 Task: Plan a scenic drive along the Florida Keys from Key Largo, Florida, to Key West, Florida.
Action: Mouse moved to (228, 83)
Screenshot: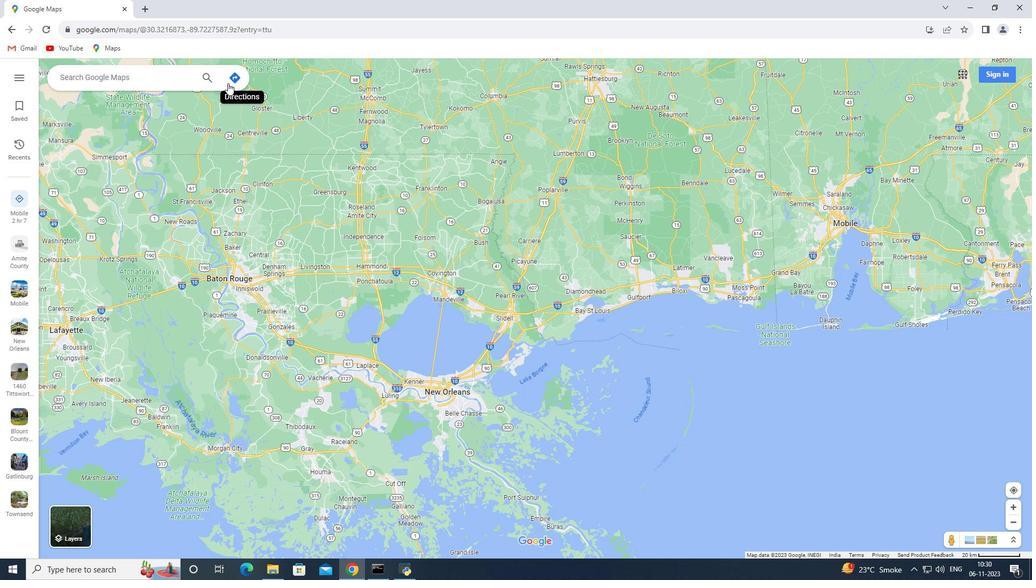 
Action: Mouse pressed left at (228, 83)
Screenshot: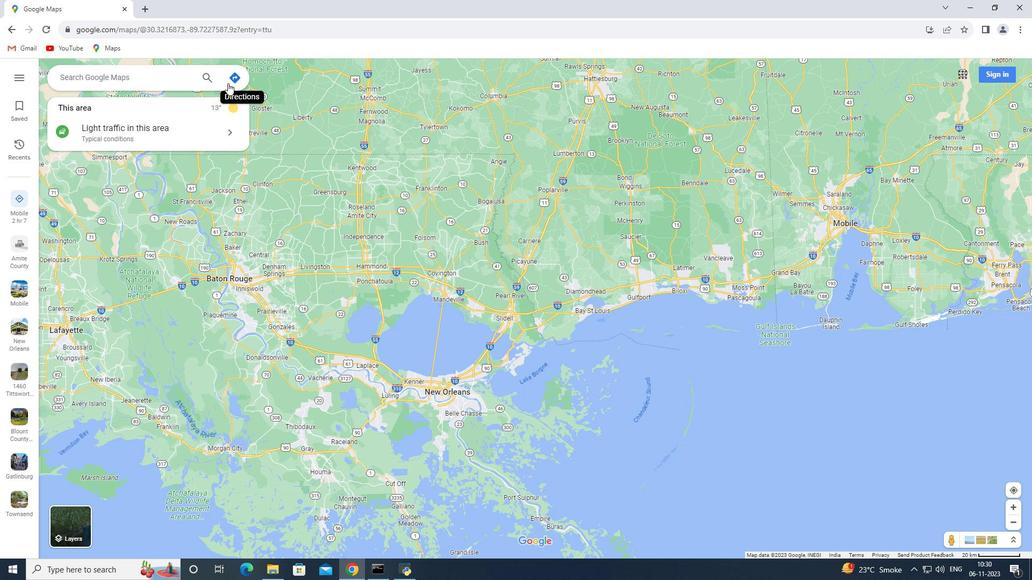 
Action: Mouse moved to (175, 108)
Screenshot: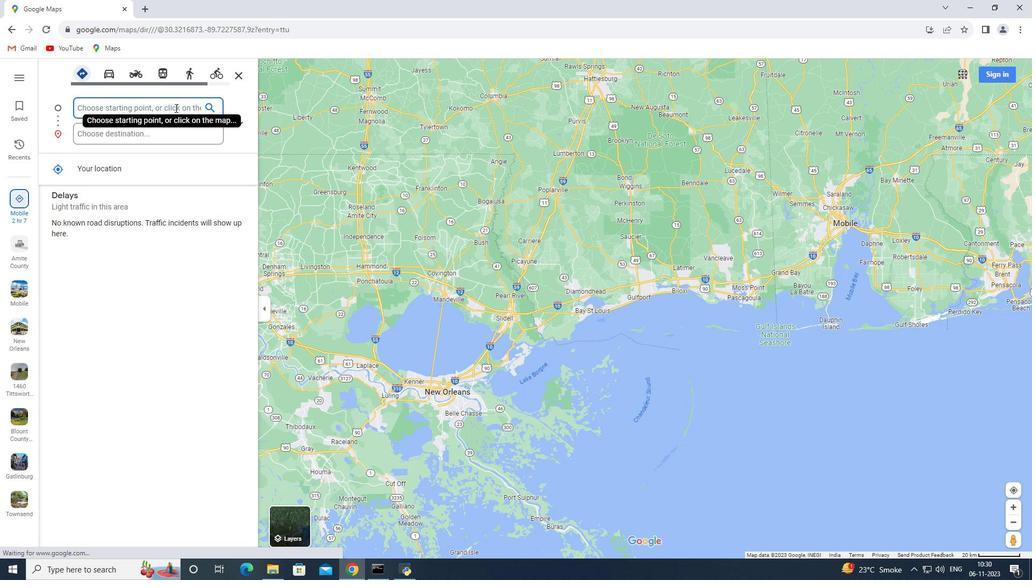 
Action: Key pressed <Key.shift_r><Key.shift_r><Key.shift_r><Key.shift_r>Key<Key.space><Key.shift_r>Largo,<Key.space><Key.shift>Florida
Screenshot: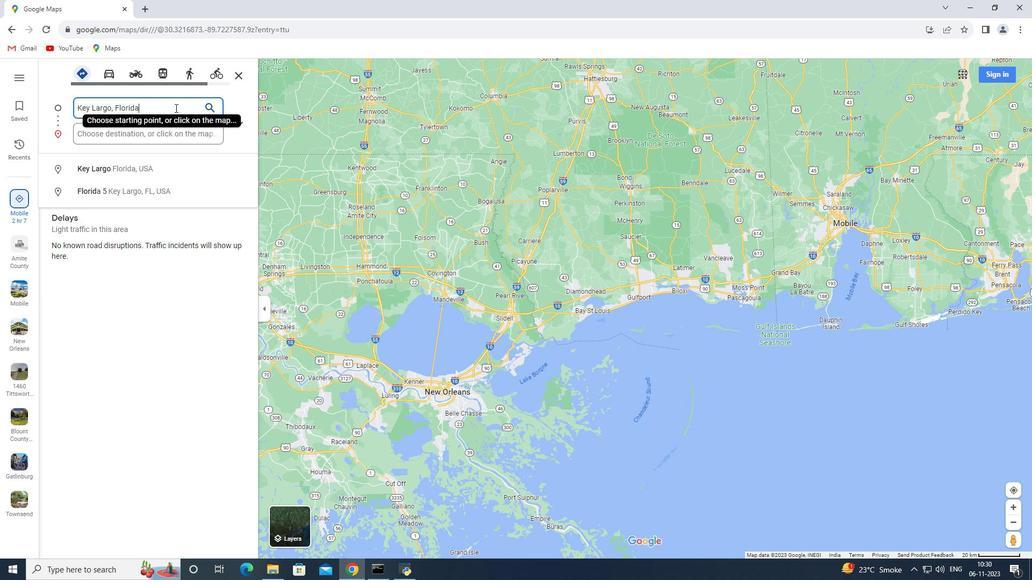 
Action: Mouse moved to (151, 133)
Screenshot: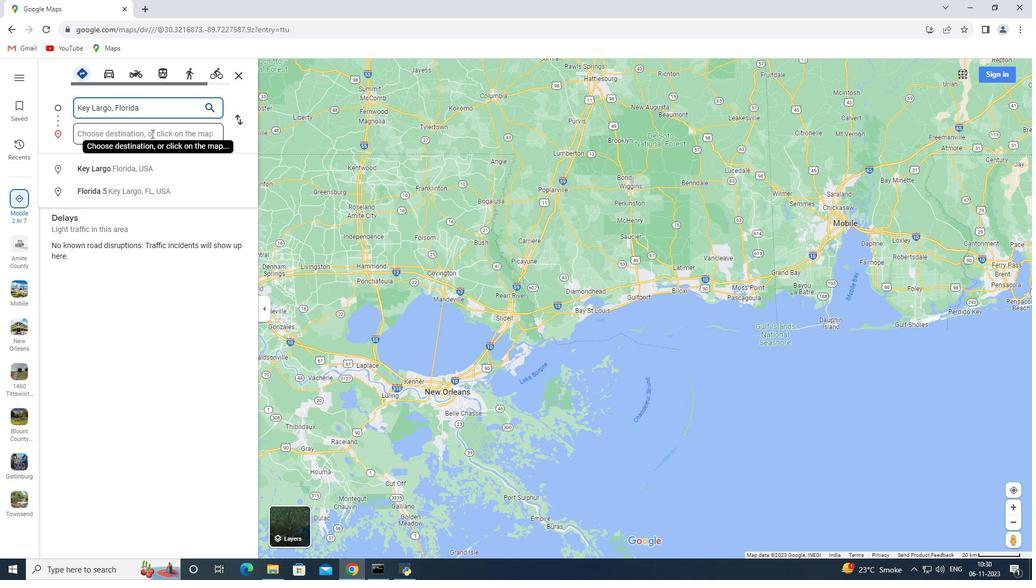 
Action: Mouse pressed left at (151, 133)
Screenshot: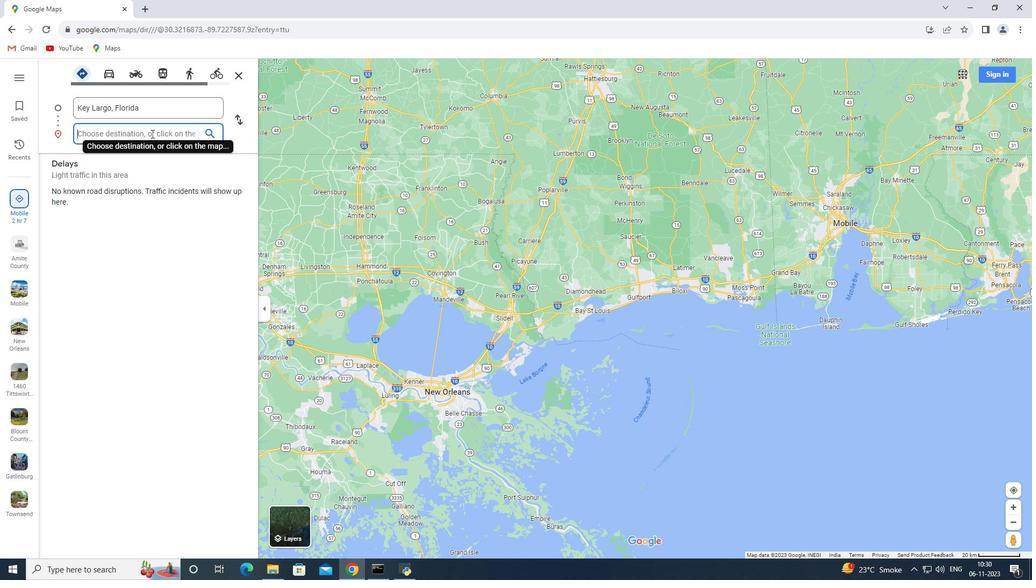 
Action: Key pressed <Key.shift><Key.shift><Key.shift><Key.shift><Key.shift><Key.shift><Key.shift><Key.shift><Key.shift><Key.shift><Key.shift><Key.shift><Key.shift><Key.shift><Key.shift>Key<Key.space><Key.shift>West,<Key.space><Key.shift_r><Key.shift_r><Key.shift_r>Florida<Key.enter>
Screenshot: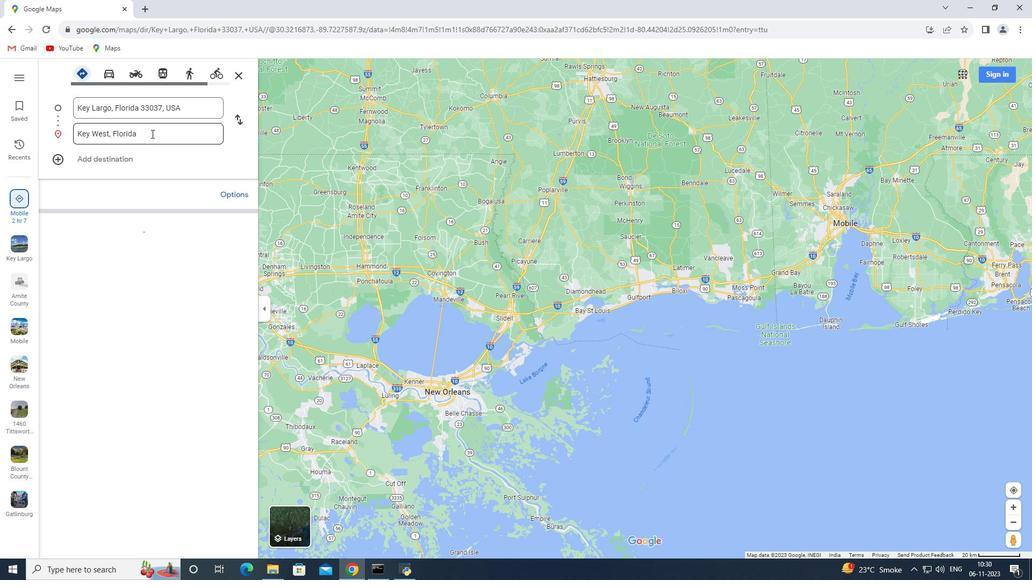 
Action: Mouse moved to (506, 81)
Screenshot: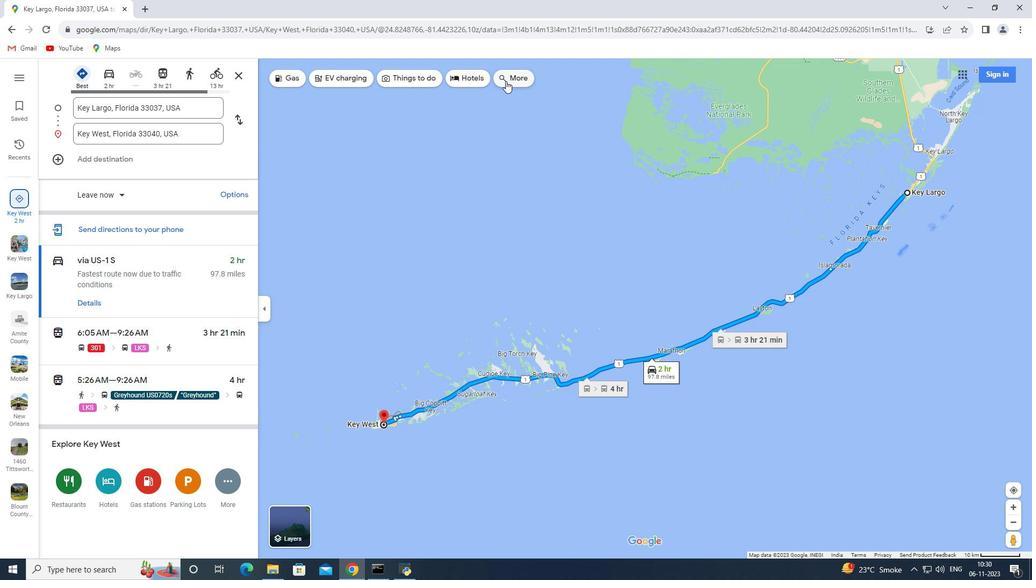 
Action: Mouse pressed left at (506, 81)
Screenshot: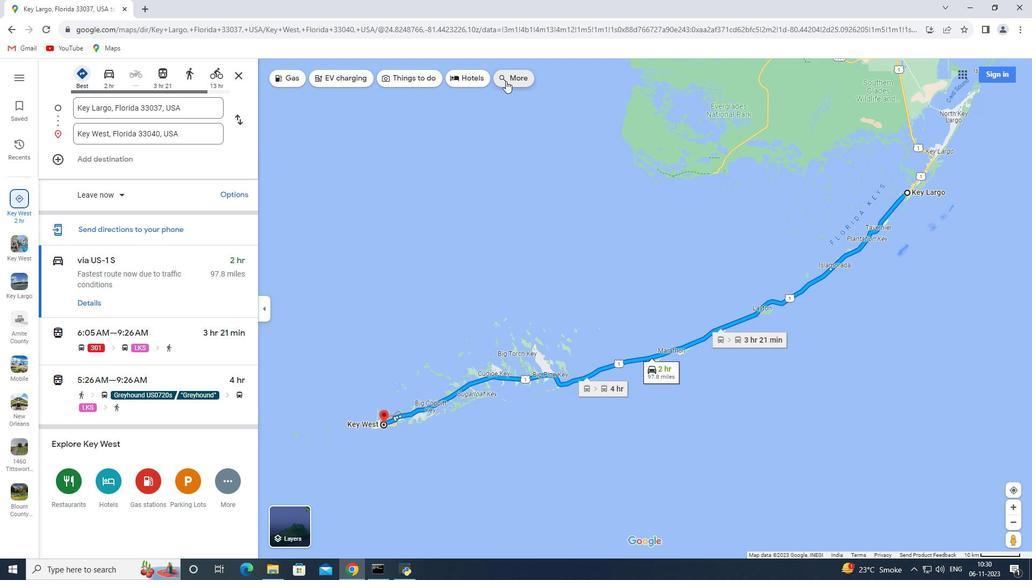 
Action: Mouse moved to (143, 68)
Screenshot: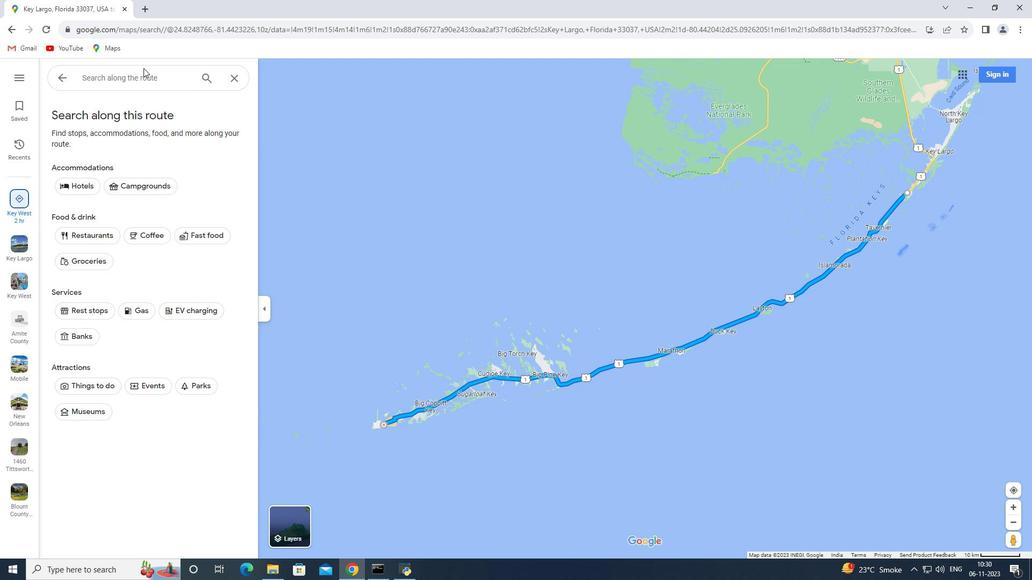 
Action: Mouse pressed left at (143, 68)
Screenshot: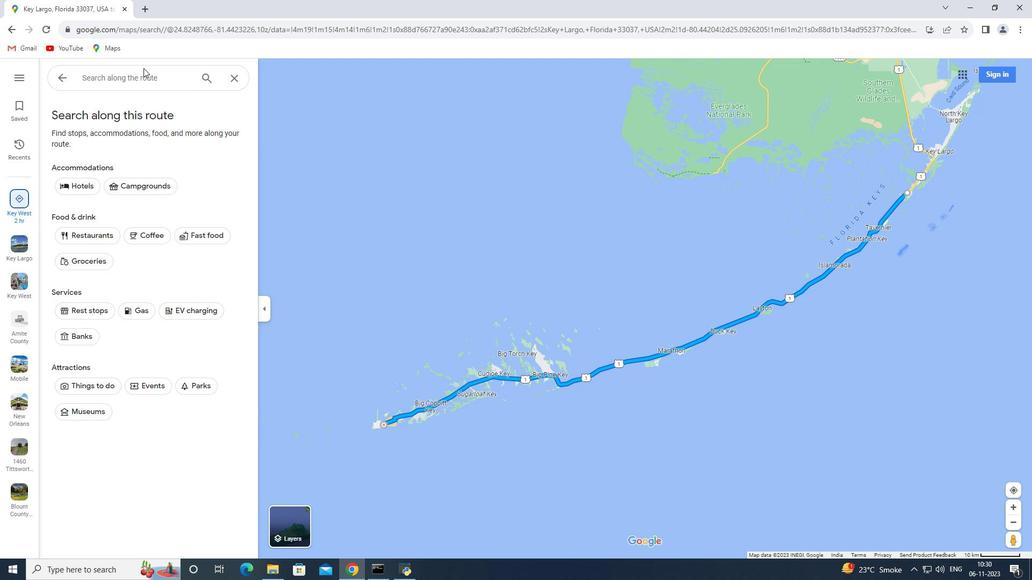 
Action: Mouse moved to (135, 73)
Screenshot: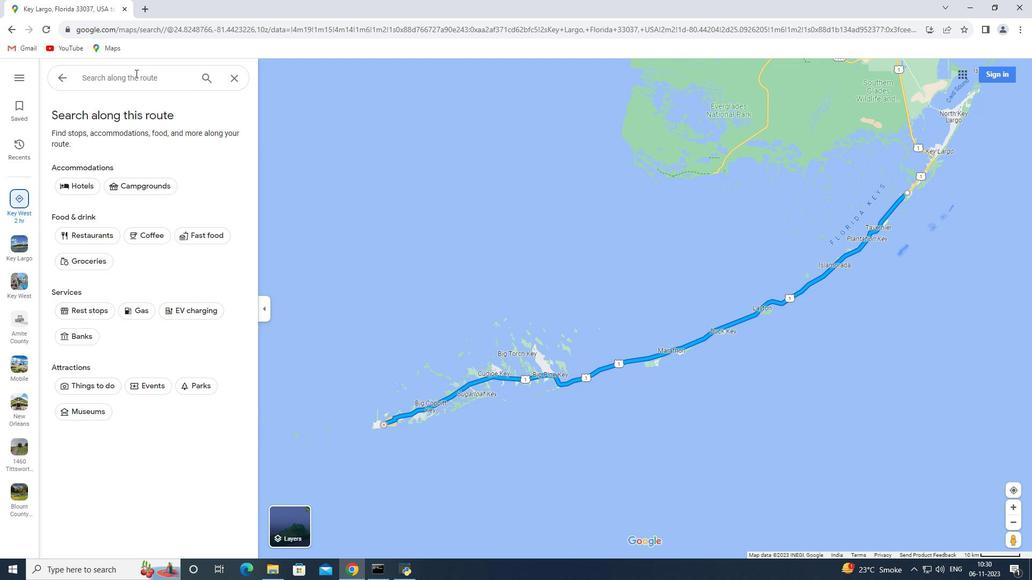 
Action: Mouse pressed left at (135, 73)
Screenshot: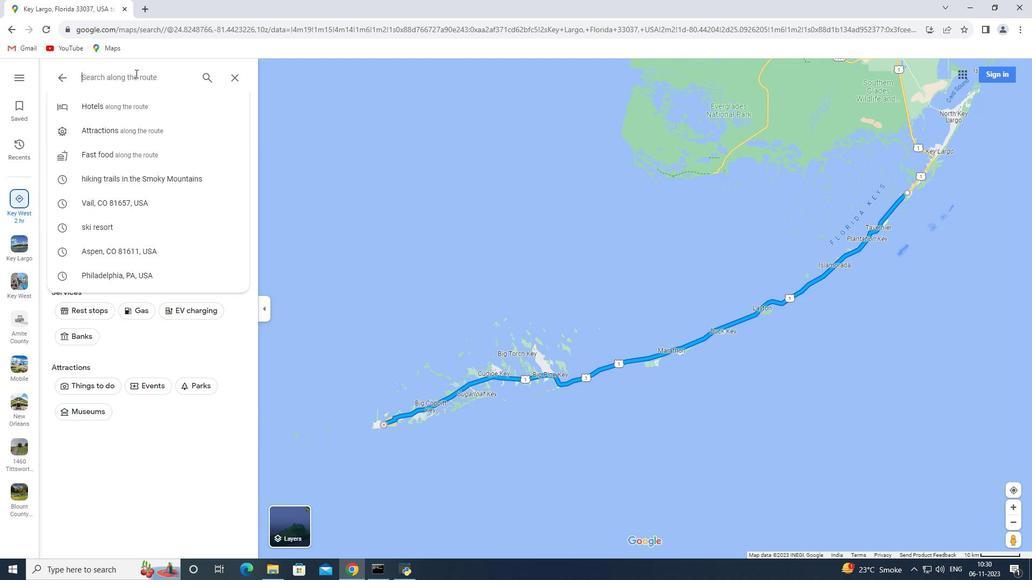 
Action: Key pressed scenic<Key.space>drive<Key.space>along<Key.space>the<Key.space><Key.shift>Florida<Key.space><Key.shift_r>Keys<Key.enter>
Screenshot: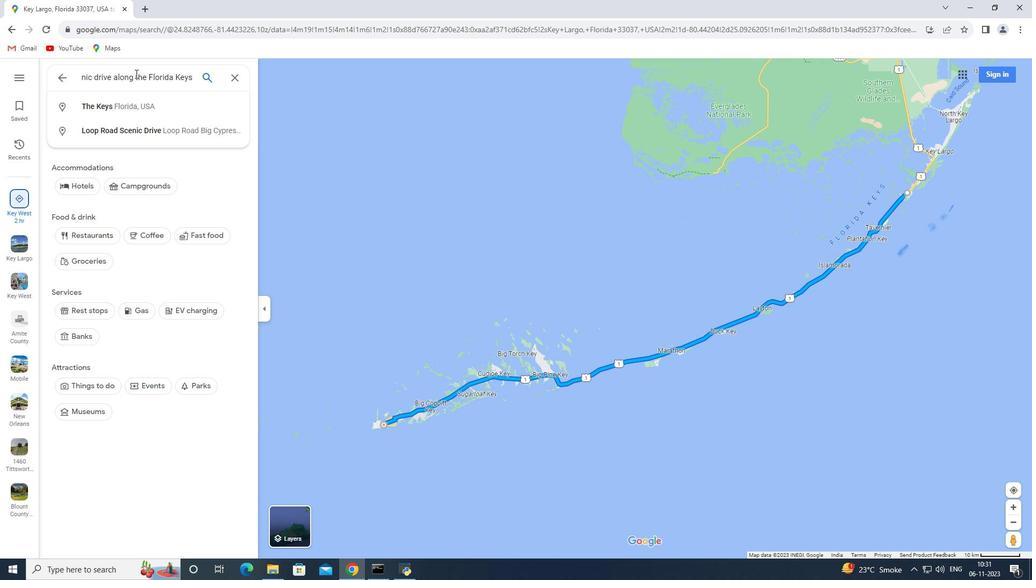 
